 Task: Access the dashboard of "Digital Experience".
Action: Mouse moved to (1000, 81)
Screenshot: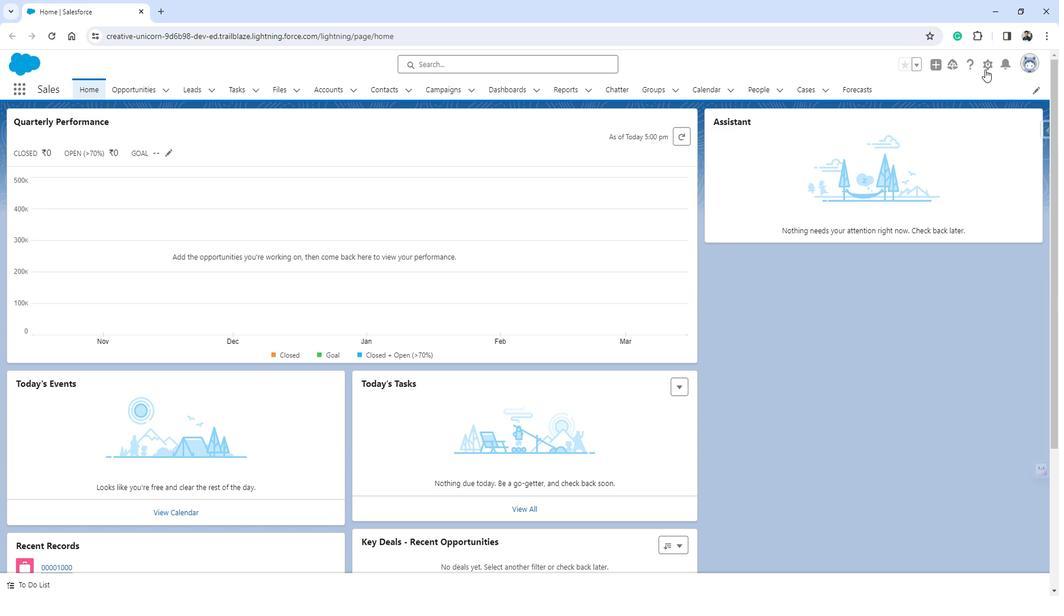 
Action: Mouse pressed left at (1000, 81)
Screenshot: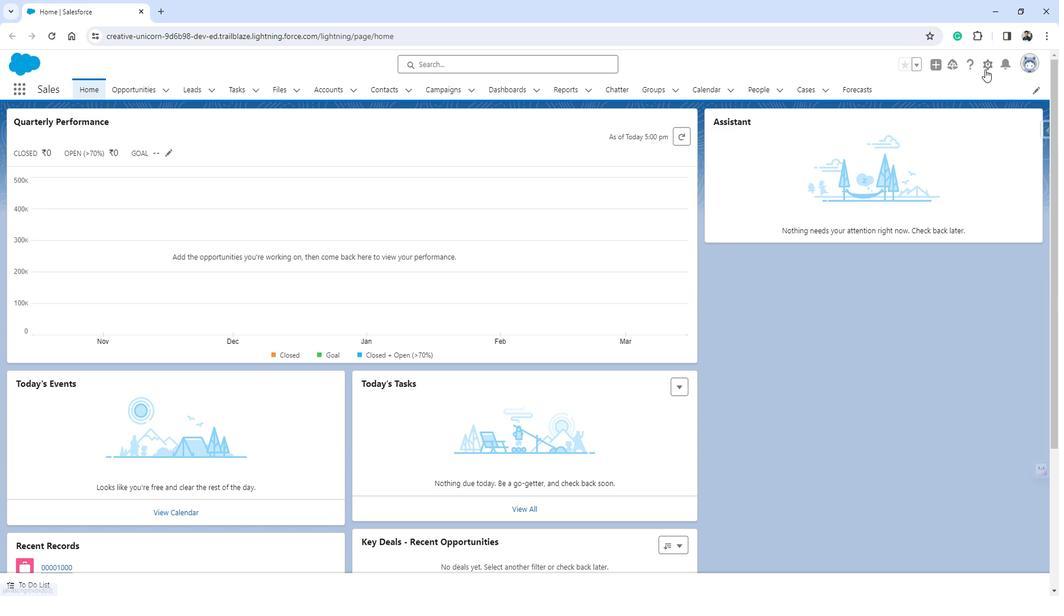 
Action: Mouse moved to (935, 118)
Screenshot: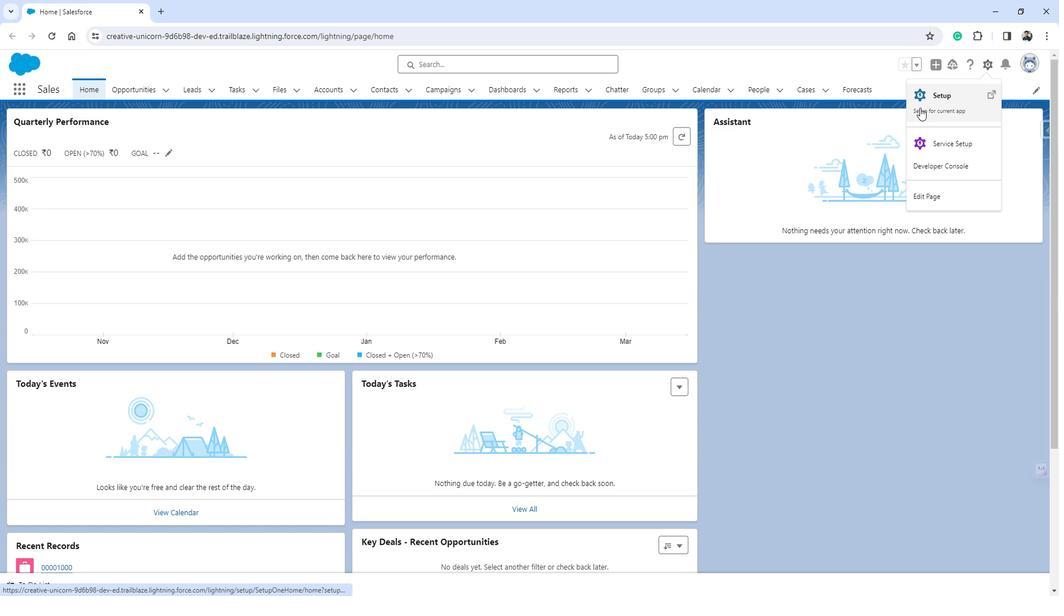 
Action: Mouse pressed left at (935, 118)
Screenshot: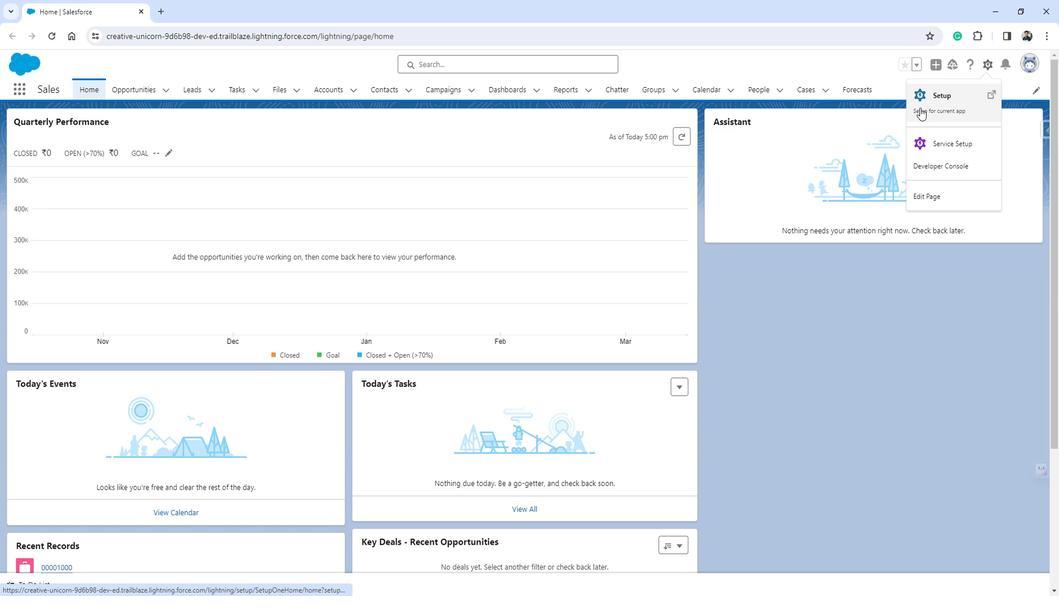 
Action: Mouse moved to (78, 499)
Screenshot: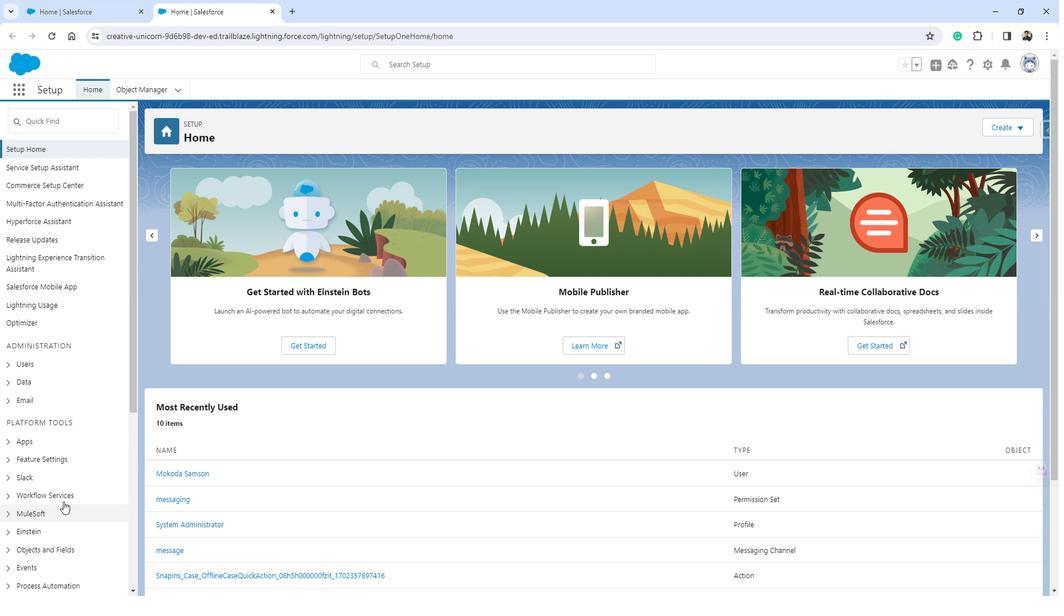 
Action: Mouse scrolled (78, 498) with delta (0, 0)
Screenshot: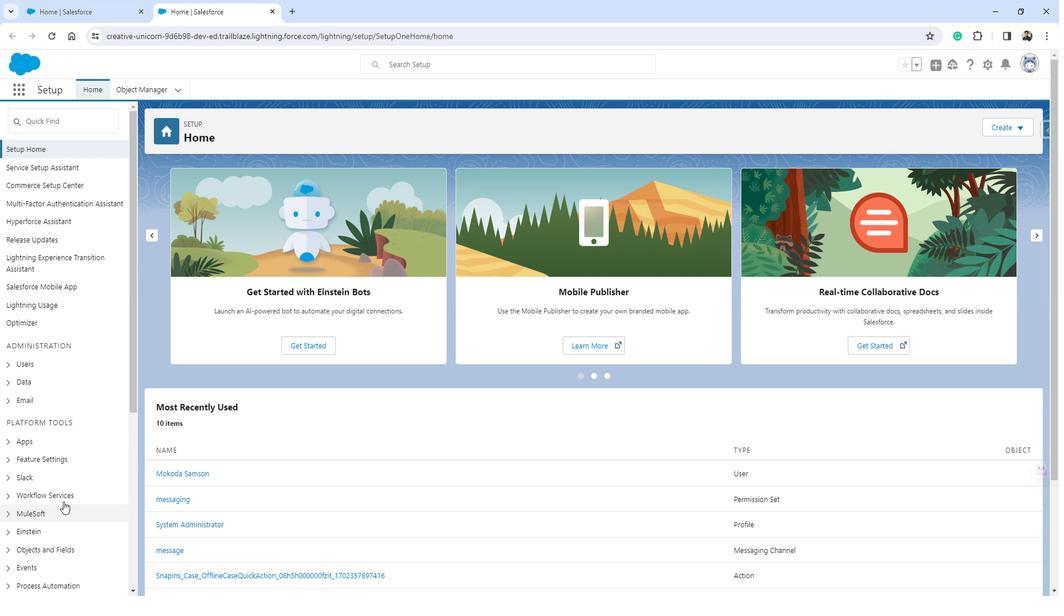 
Action: Mouse moved to (63, 400)
Screenshot: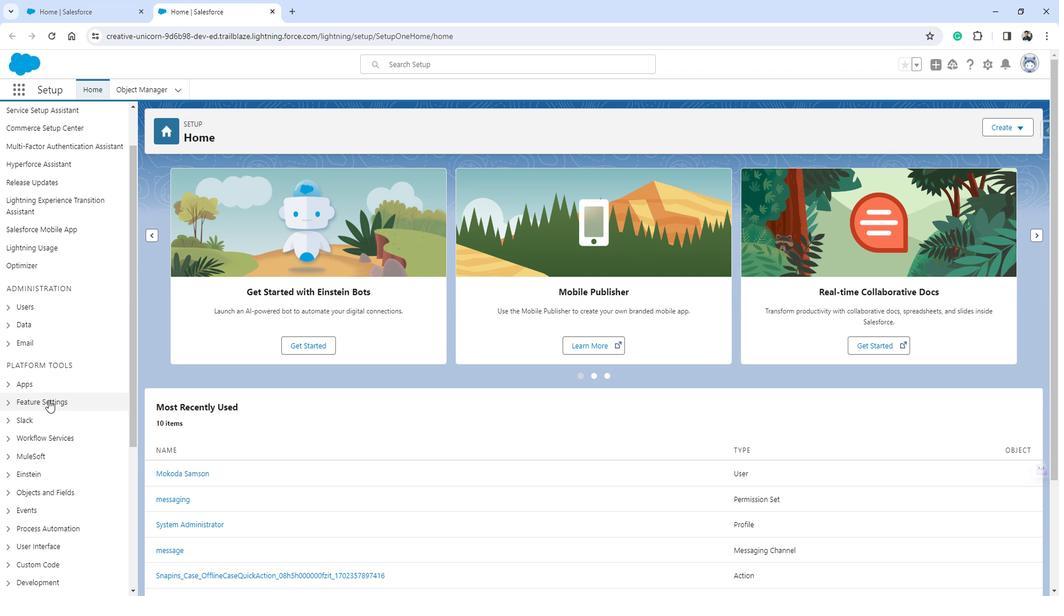 
Action: Mouse pressed left at (63, 400)
Screenshot: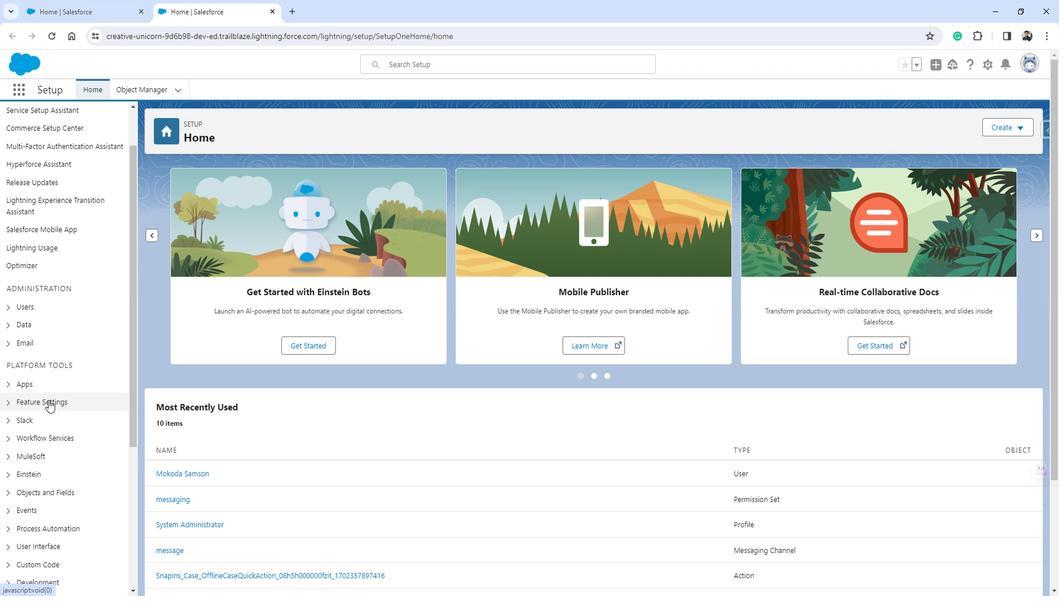 
Action: Mouse moved to (86, 379)
Screenshot: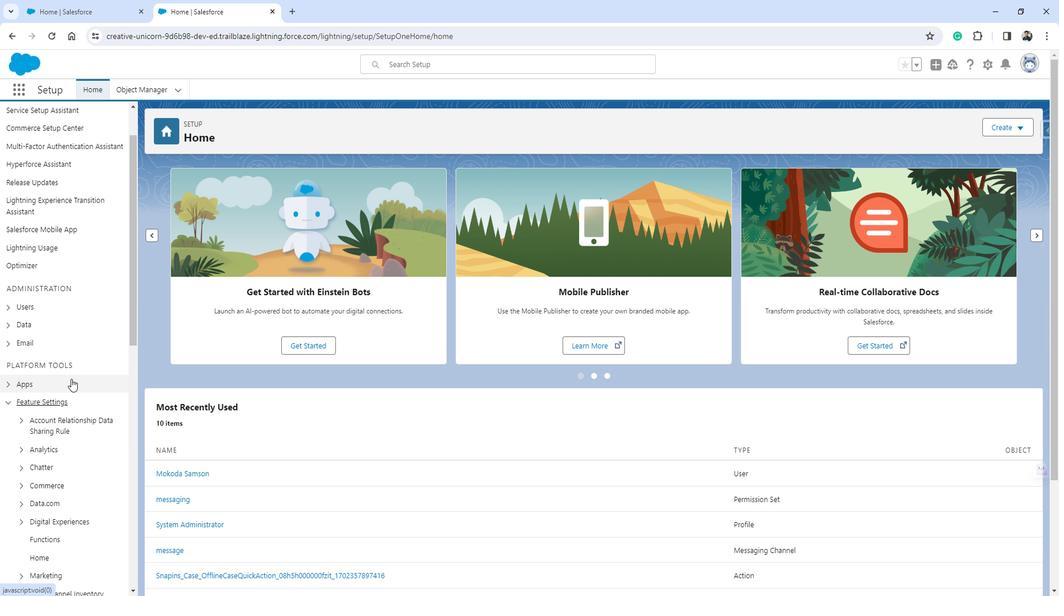 
Action: Mouse scrolled (86, 379) with delta (0, 0)
Screenshot: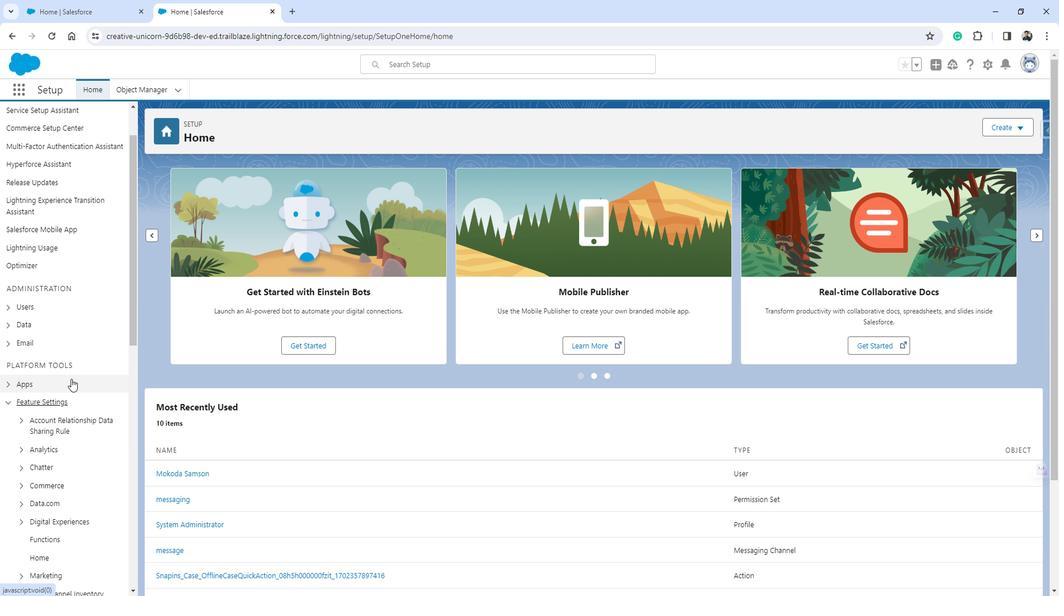 
Action: Mouse moved to (86, 379)
Screenshot: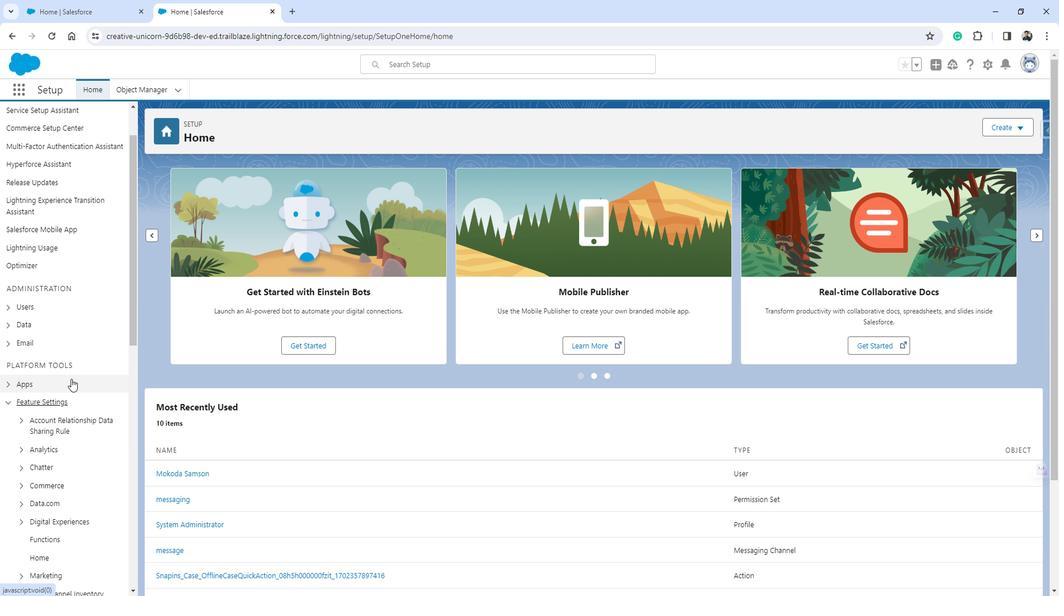 
Action: Mouse scrolled (86, 378) with delta (0, 0)
Screenshot: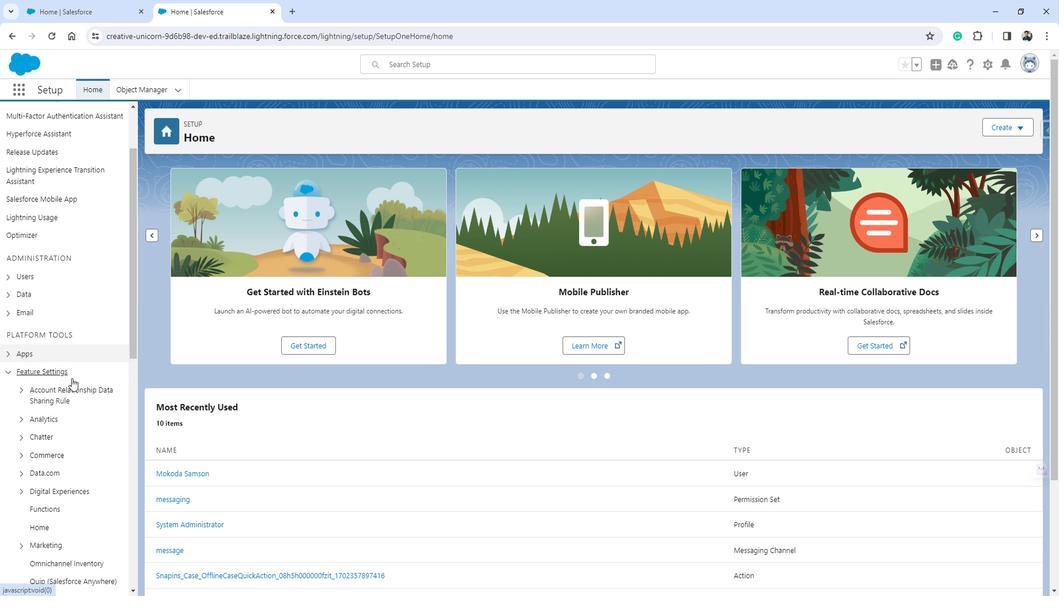 
Action: Mouse moved to (86, 379)
Screenshot: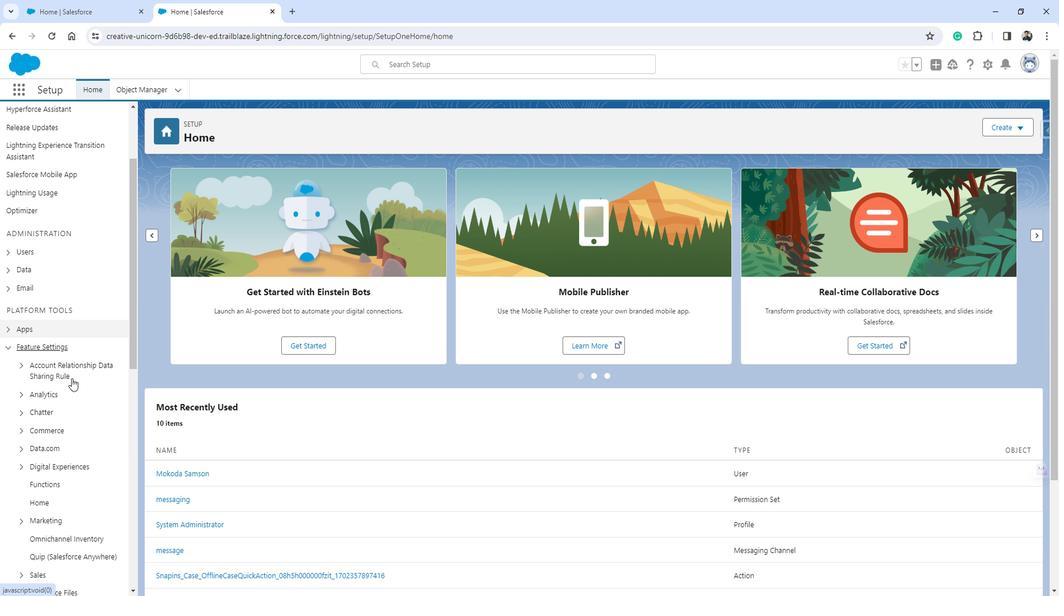 
Action: Mouse scrolled (86, 378) with delta (0, 0)
Screenshot: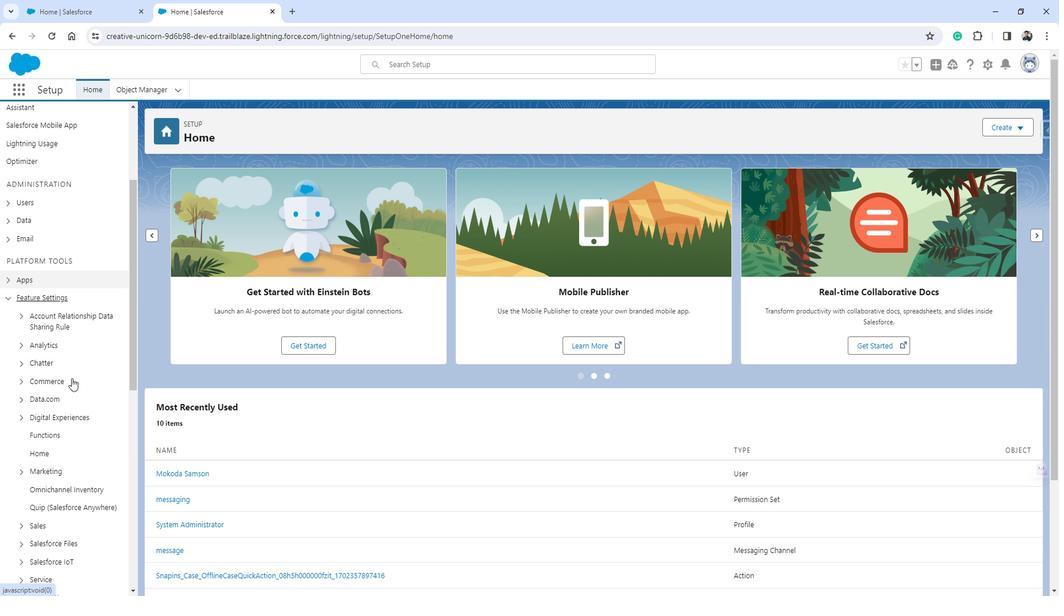 
Action: Mouse moved to (78, 350)
Screenshot: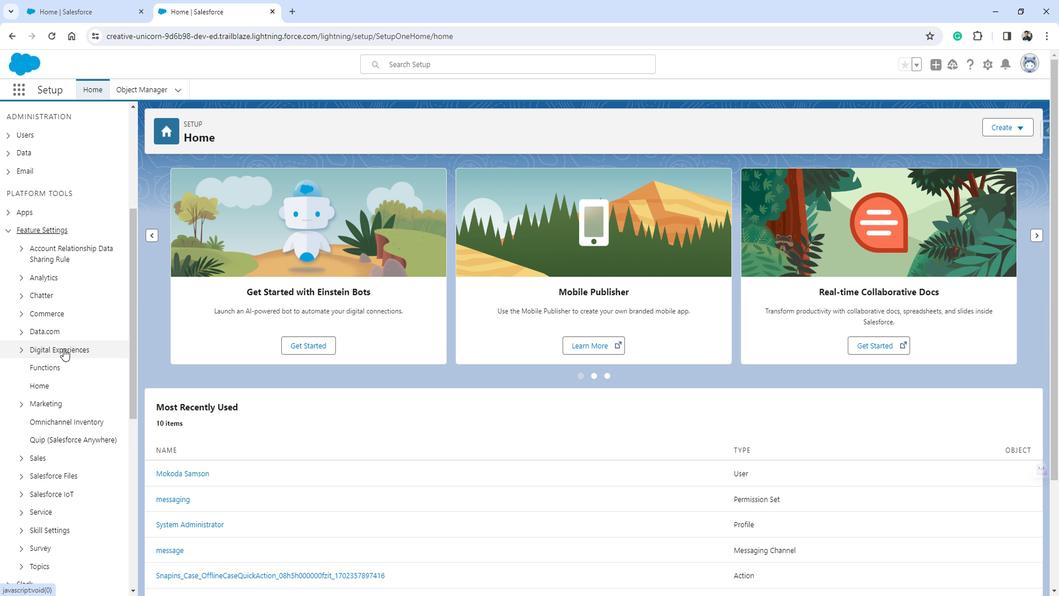 
Action: Mouse pressed left at (78, 350)
Screenshot: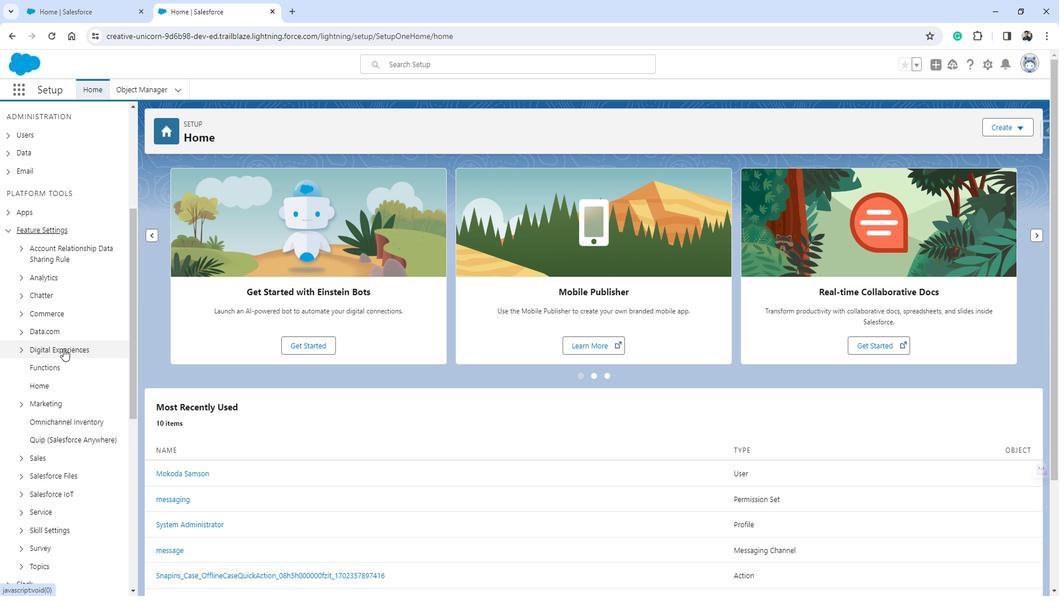 
Action: Mouse moved to (65, 368)
Screenshot: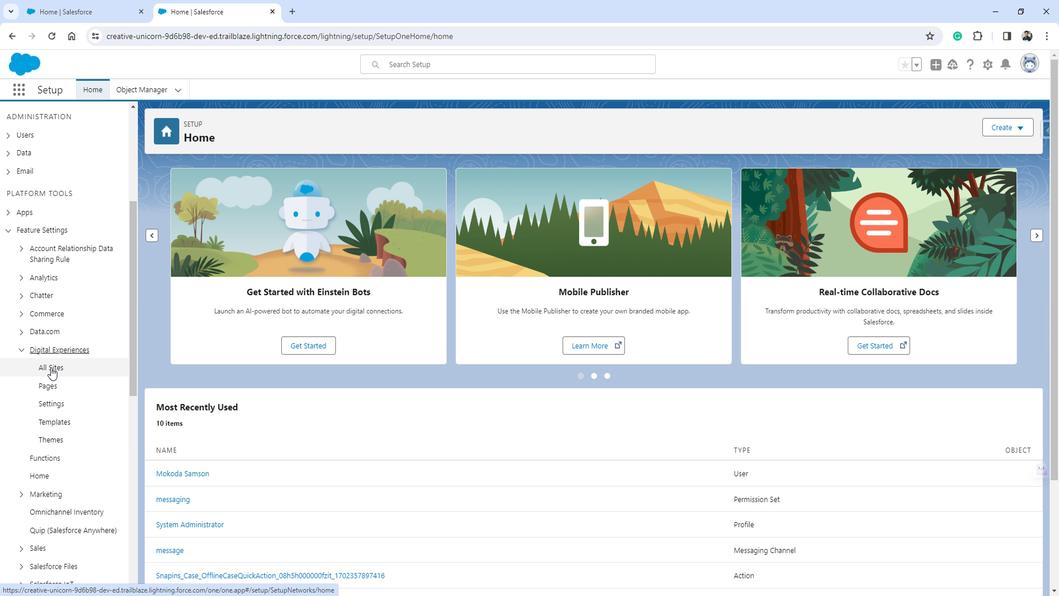 
Action: Mouse pressed left at (65, 368)
Screenshot: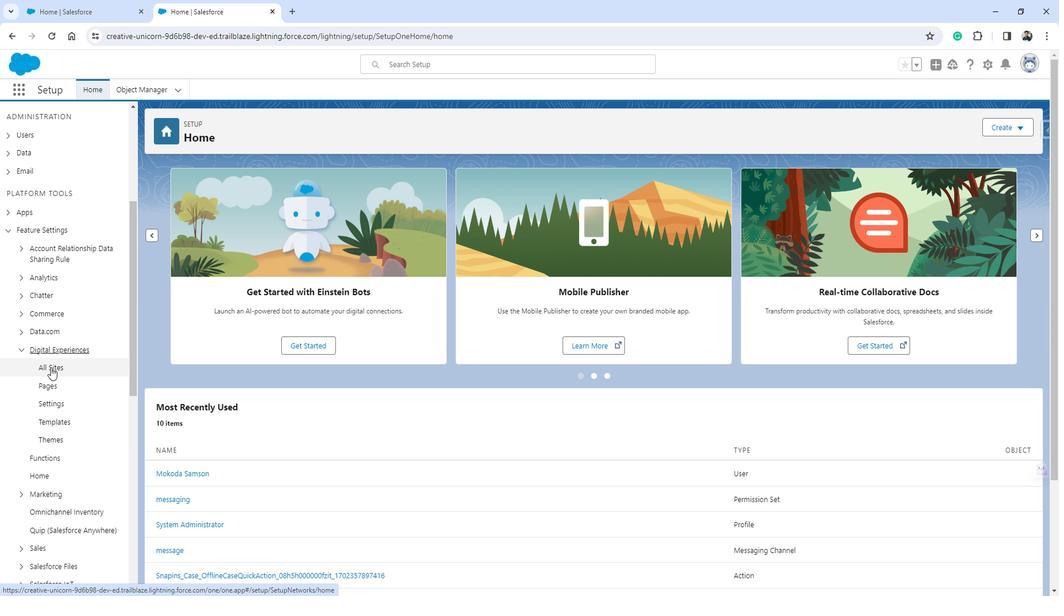 
Action: Mouse moved to (195, 343)
Screenshot: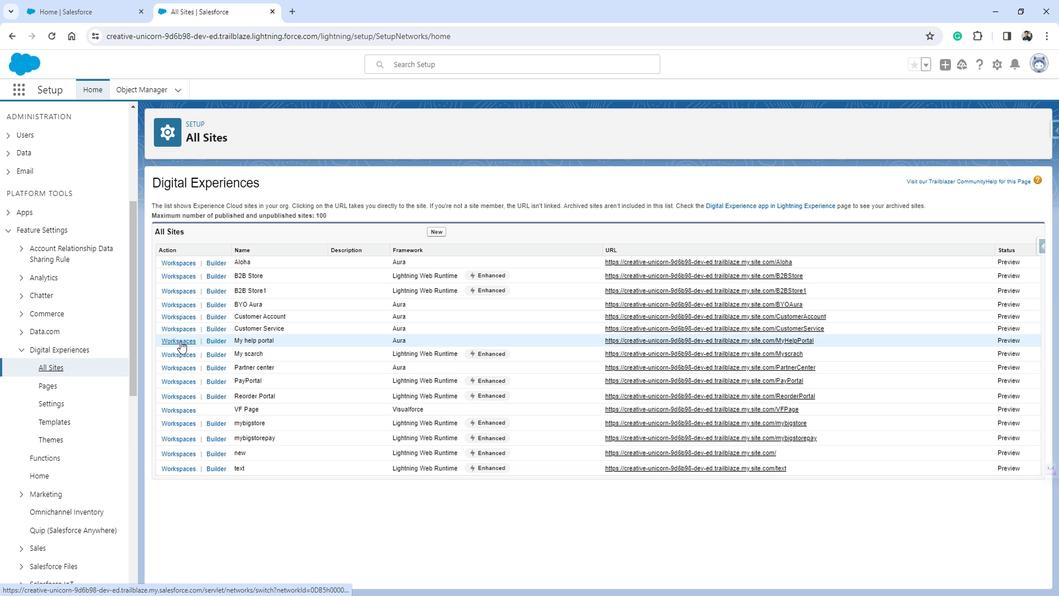 
Action: Mouse pressed left at (195, 343)
Screenshot: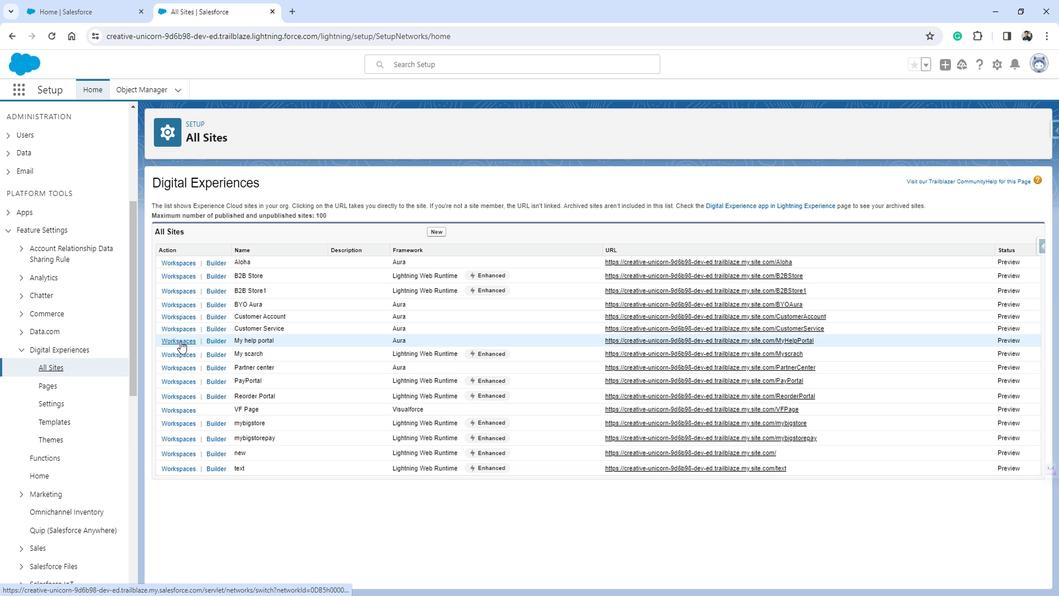 
Action: Mouse moved to (359, 373)
Screenshot: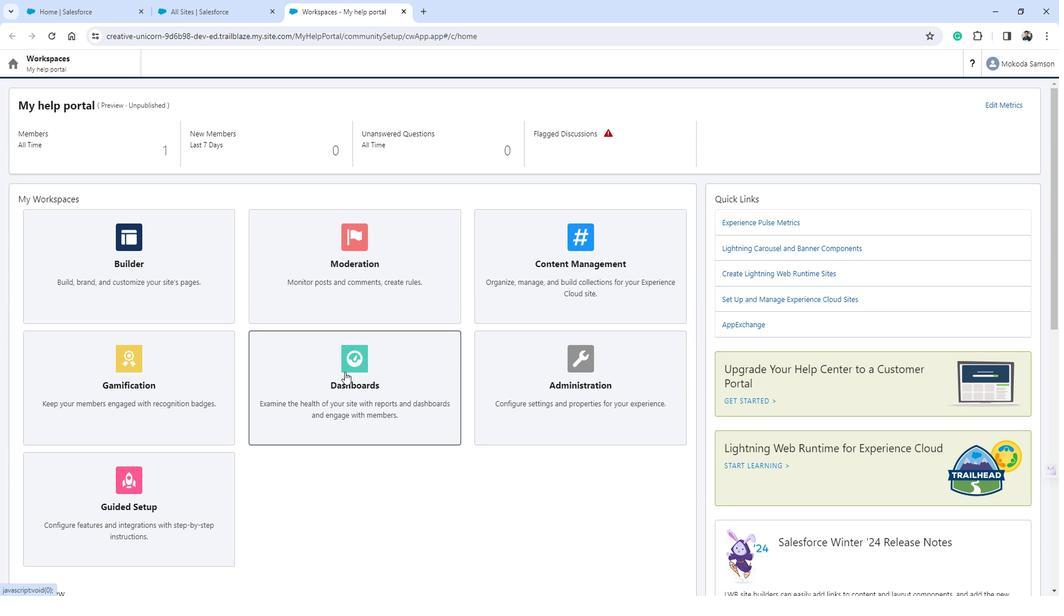 
Action: Mouse pressed left at (359, 373)
Screenshot: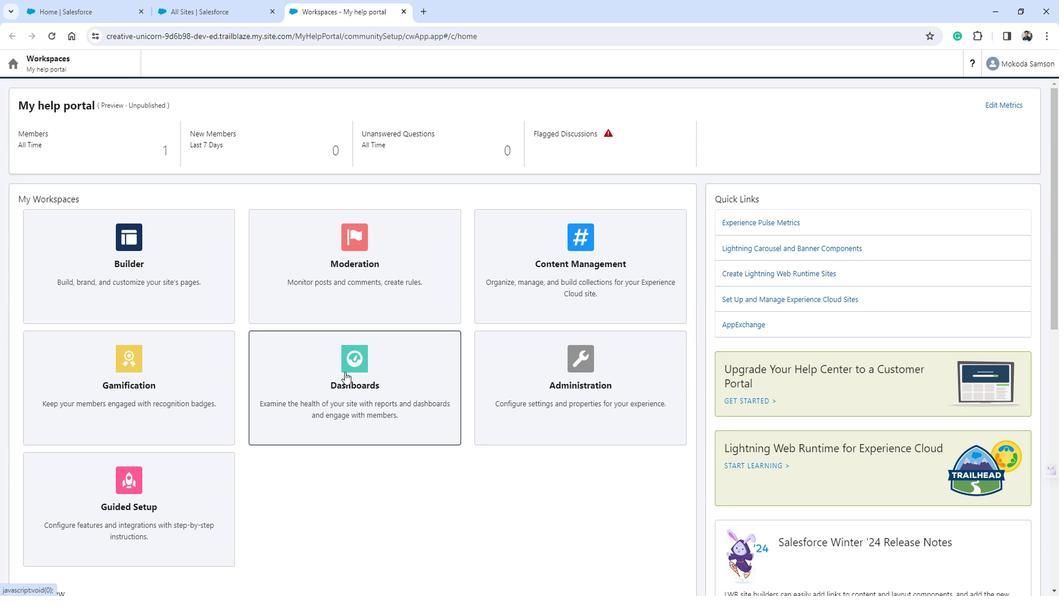 
Action: Mouse moved to (470, 340)
Screenshot: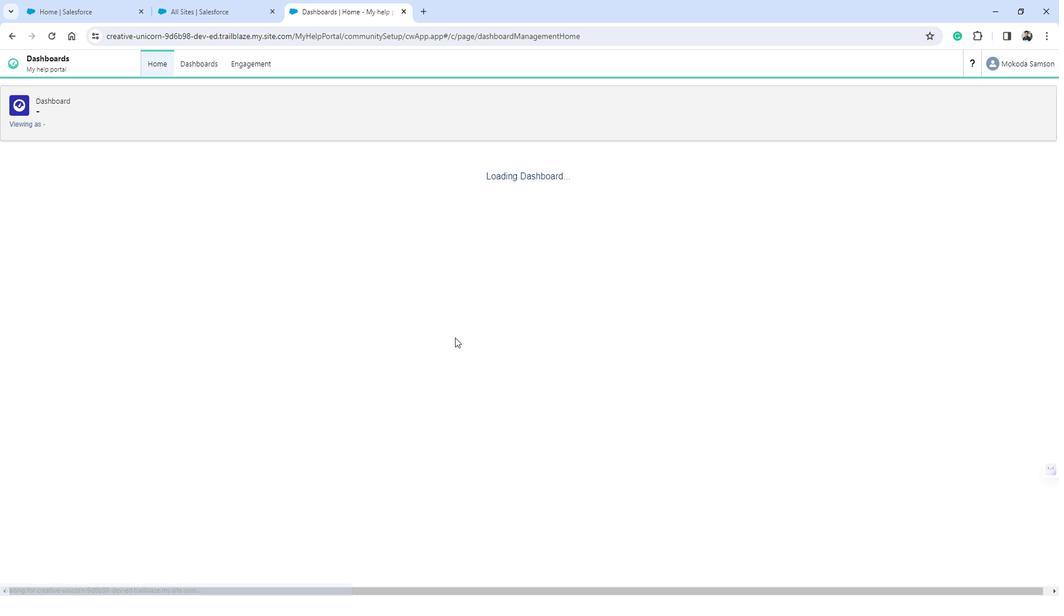 
